 Task: Add a condition where "Priority Is not Low" in new tickets in your groups.
Action: Mouse moved to (161, 430)
Screenshot: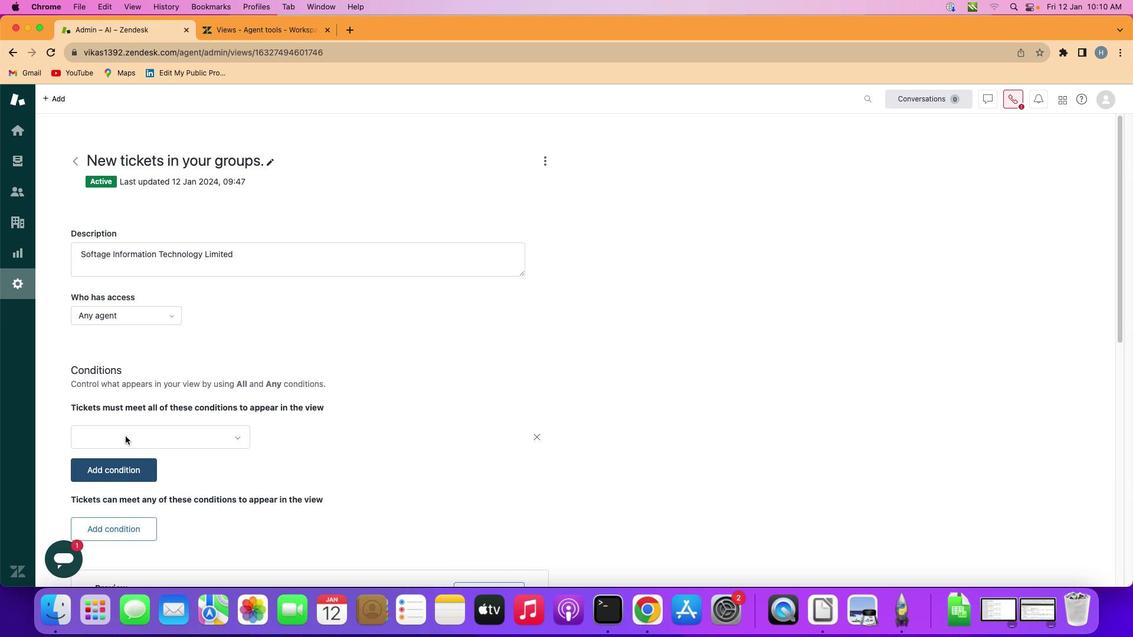 
Action: Mouse pressed left at (161, 430)
Screenshot: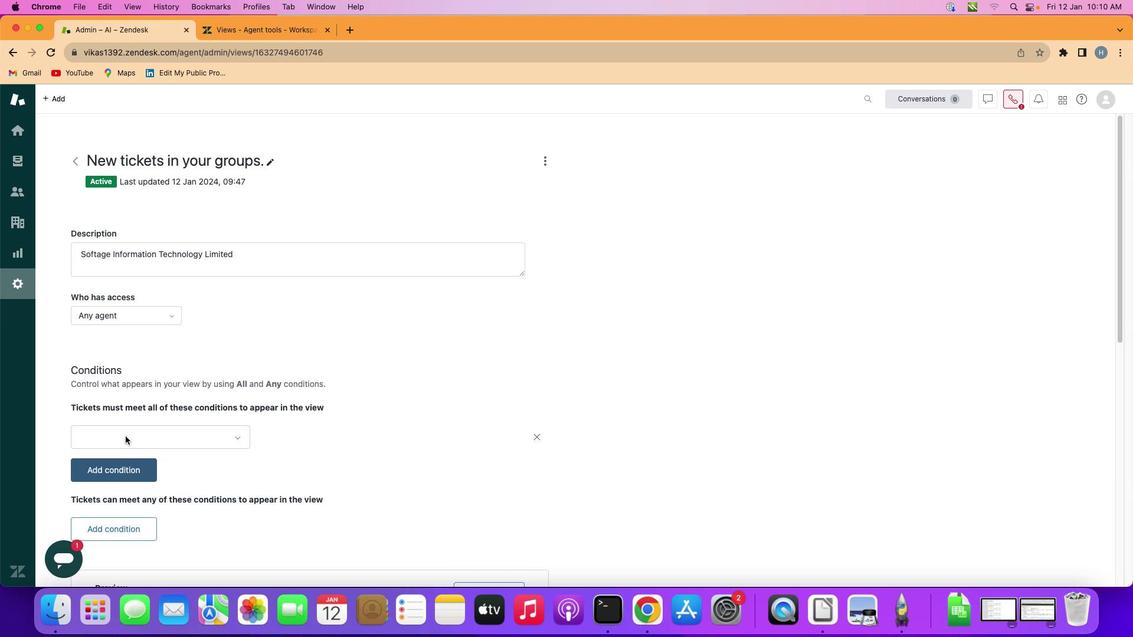 
Action: Mouse moved to (239, 429)
Screenshot: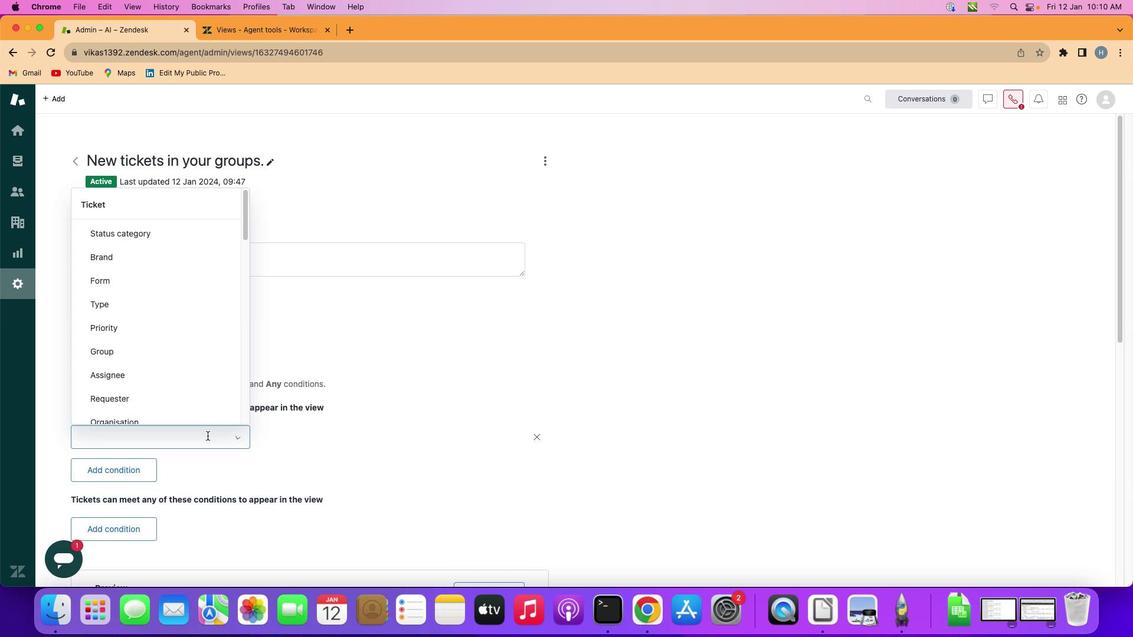
Action: Mouse pressed left at (239, 429)
Screenshot: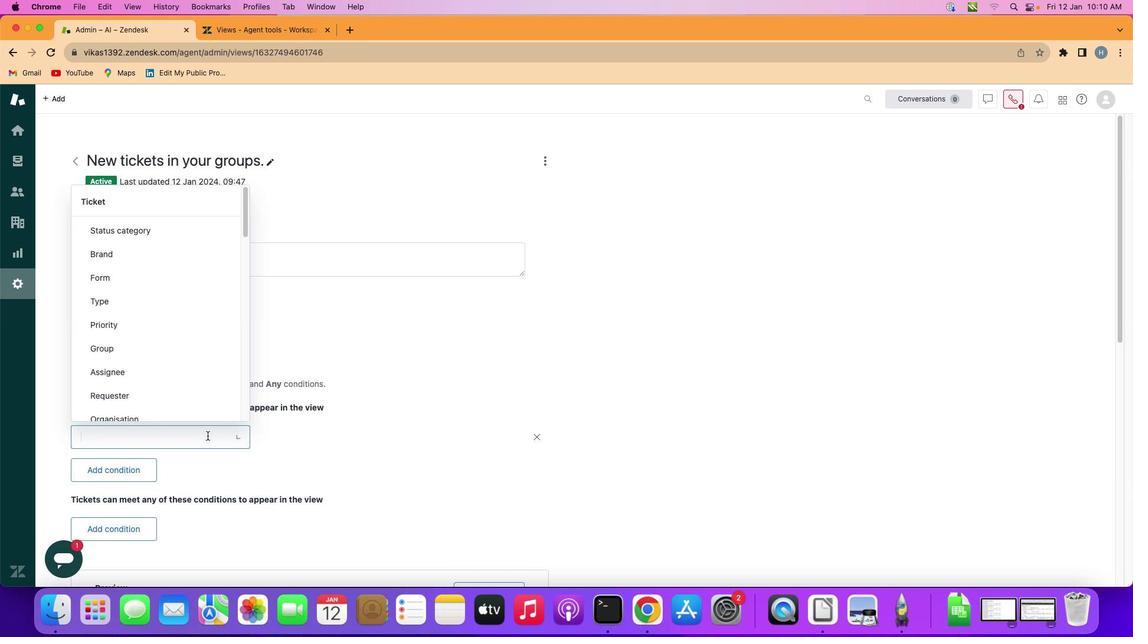 
Action: Mouse moved to (220, 357)
Screenshot: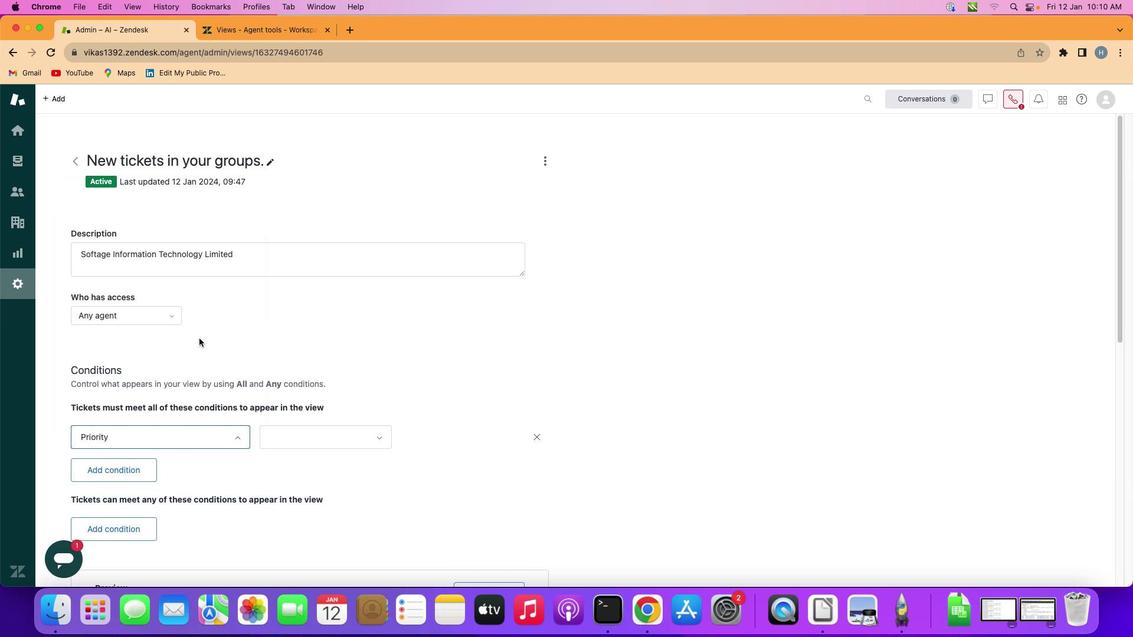 
Action: Mouse pressed left at (220, 357)
Screenshot: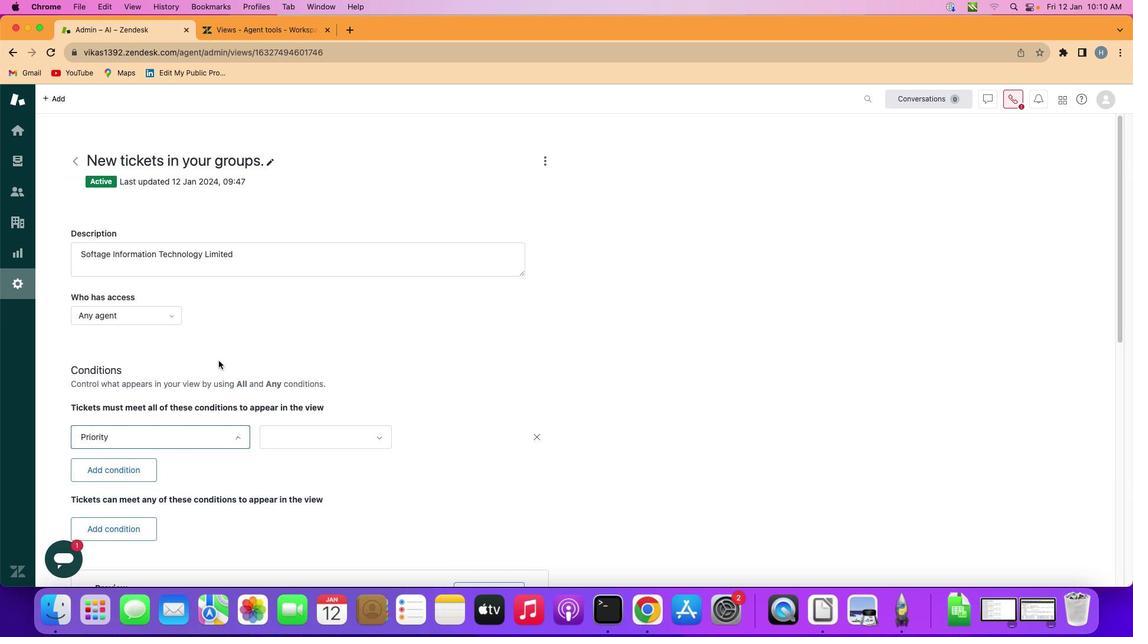 
Action: Mouse moved to (355, 432)
Screenshot: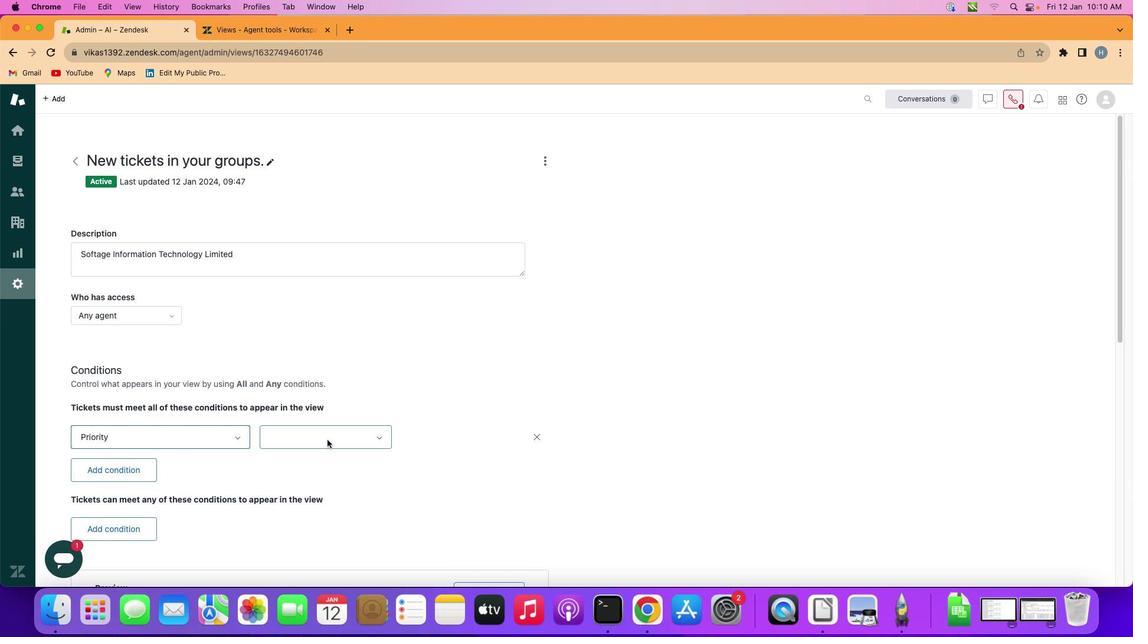 
Action: Mouse pressed left at (355, 432)
Screenshot: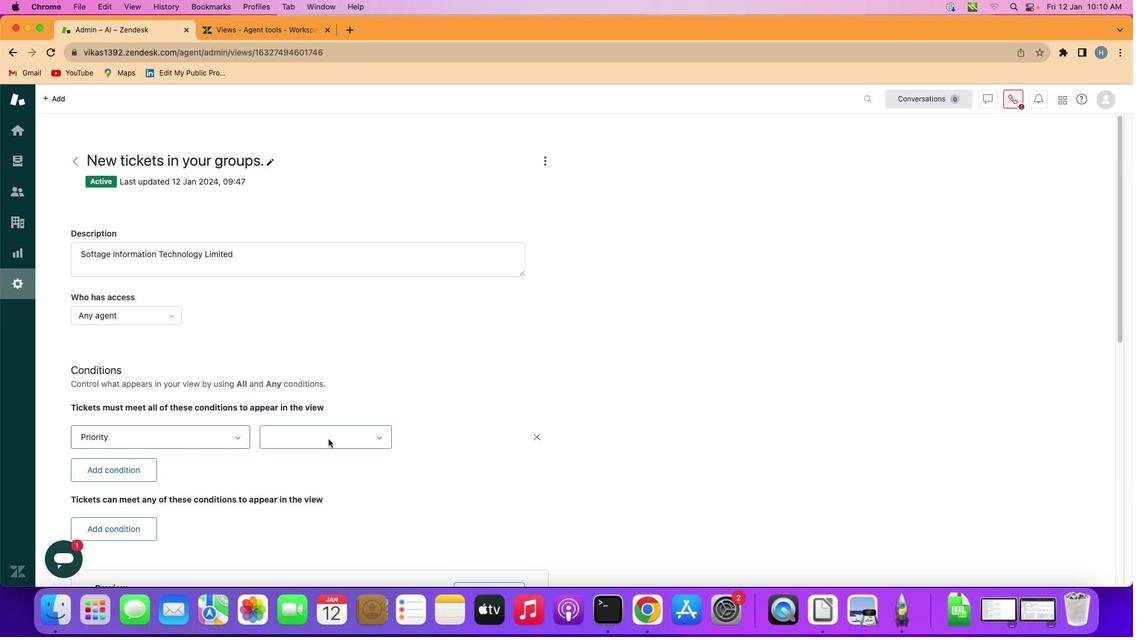 
Action: Mouse moved to (360, 466)
Screenshot: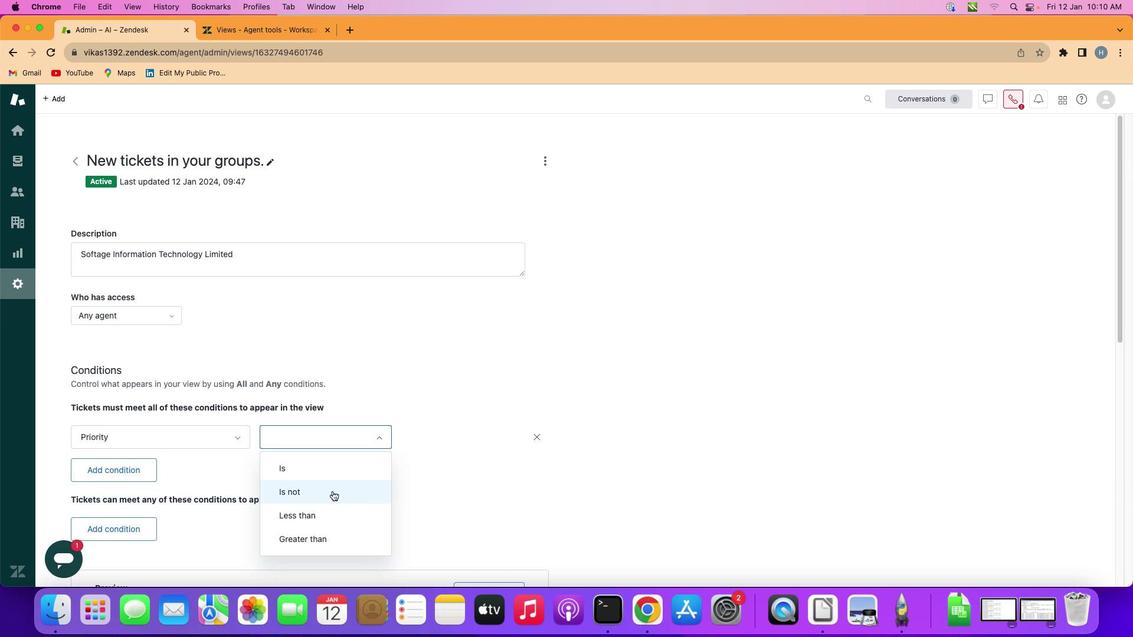 
Action: Mouse pressed left at (360, 466)
Screenshot: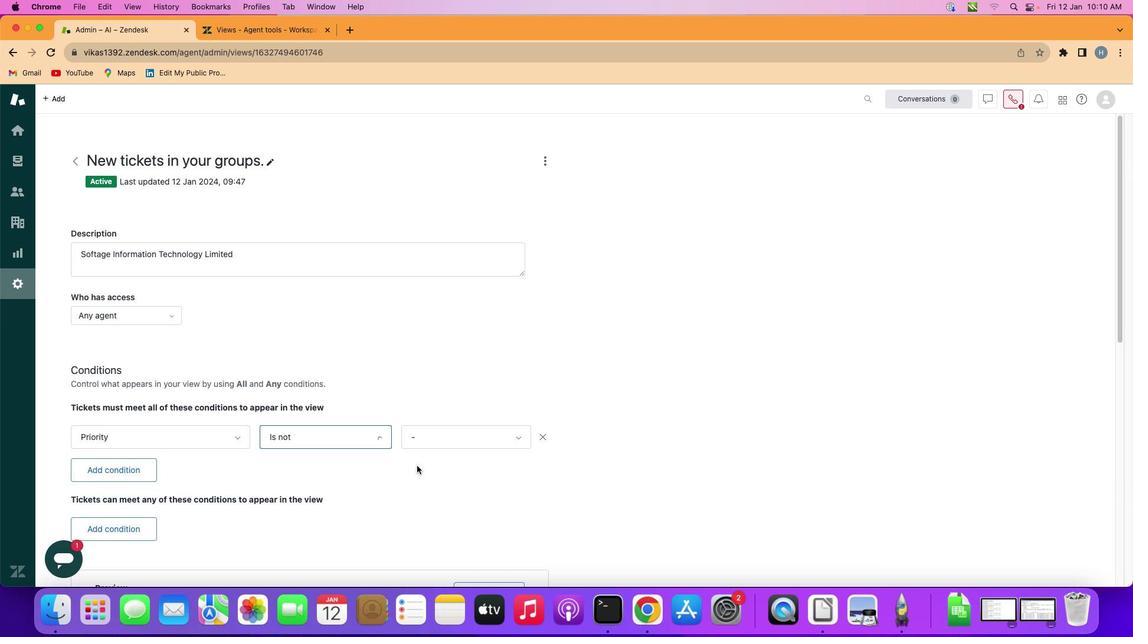 
Action: Mouse moved to (508, 434)
Screenshot: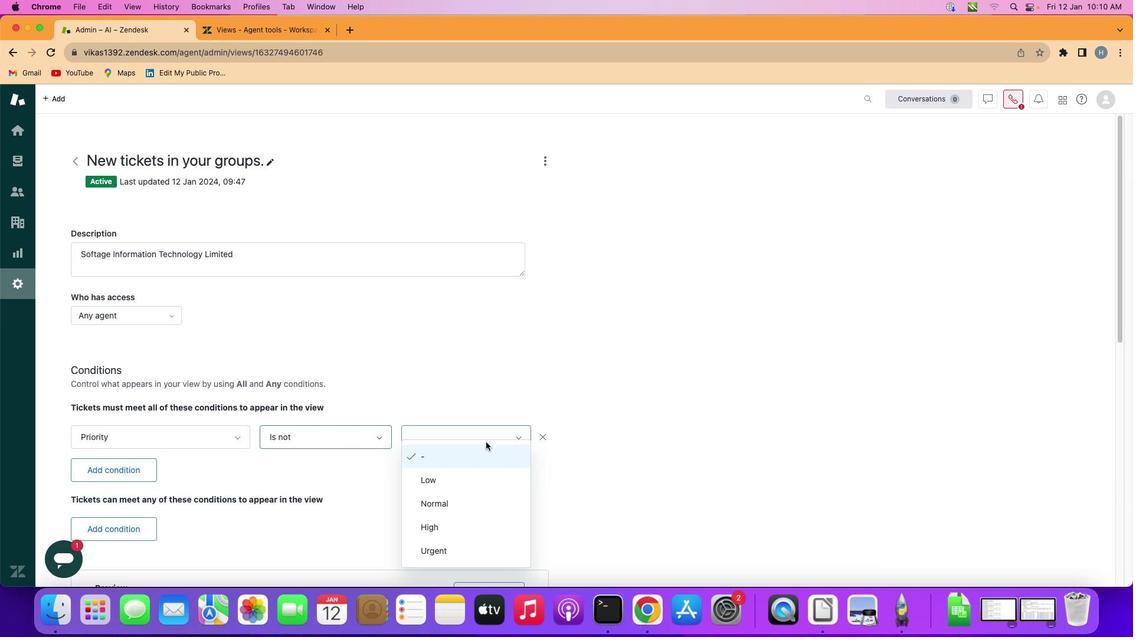 
Action: Mouse pressed left at (508, 434)
Screenshot: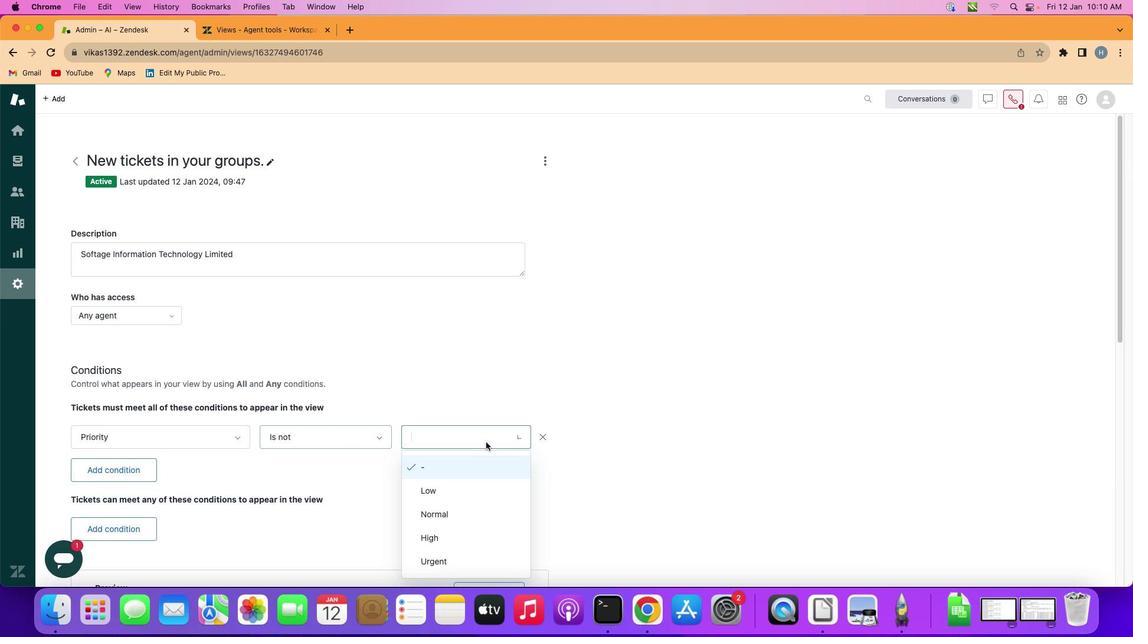 
Action: Mouse moved to (505, 465)
Screenshot: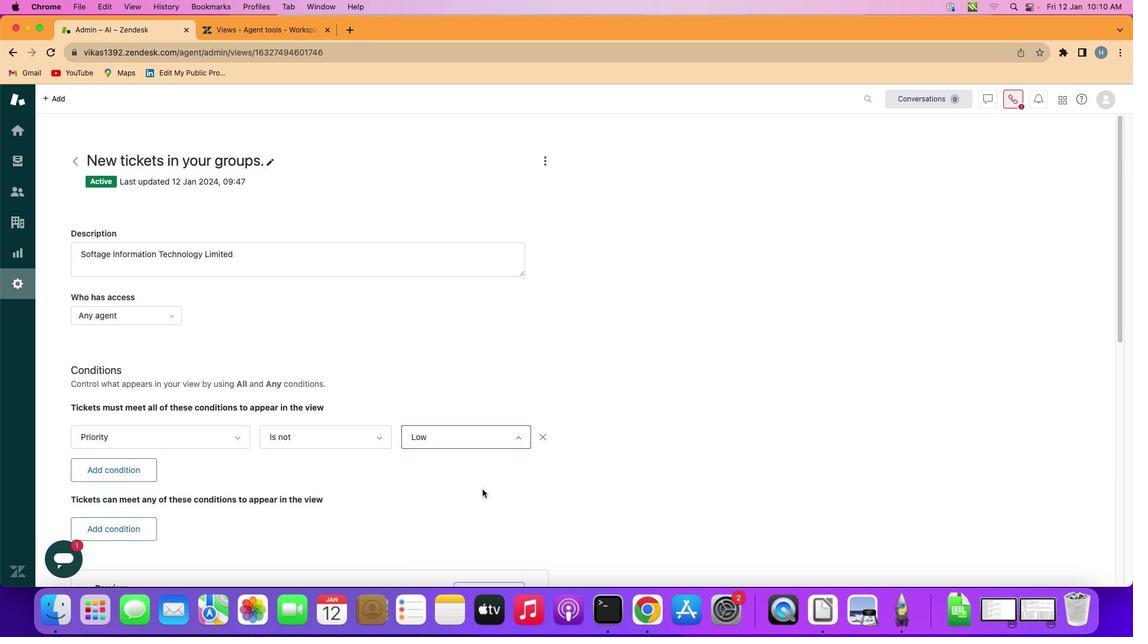 
Action: Mouse pressed left at (505, 465)
Screenshot: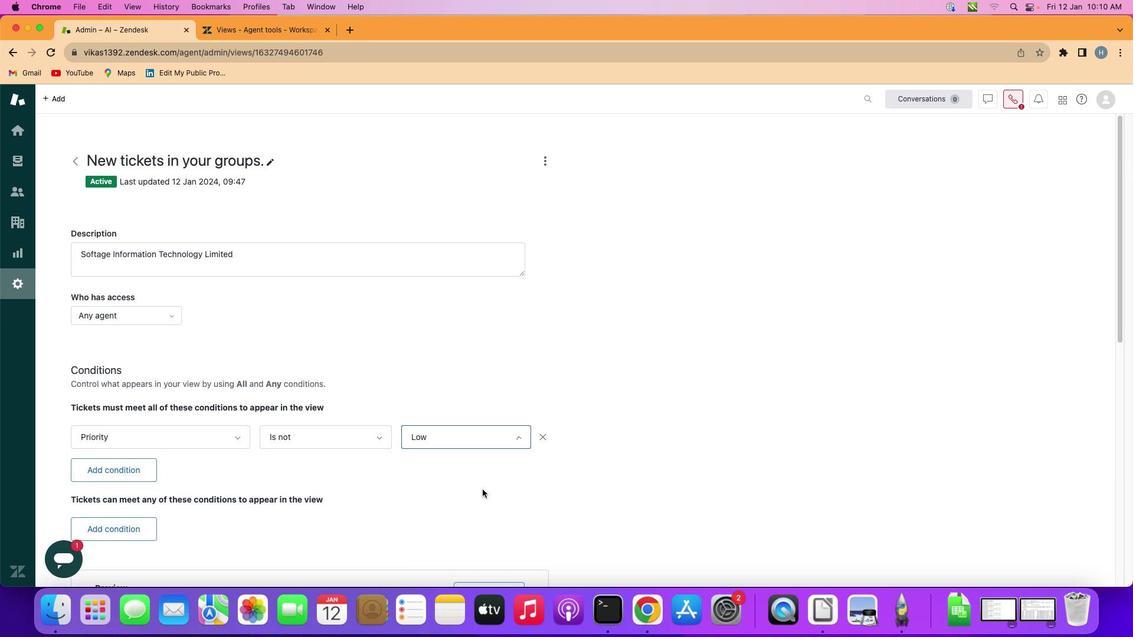 
